 Task: Select Convenience. Add to cart, from RaceTrac for 16135 Grand Litchfield Dr, Roswell, GA 30075, Cell Number 6788189371, following item :_x000D_
Monster Energy Ultra - 2
Action: Mouse moved to (285, 113)
Screenshot: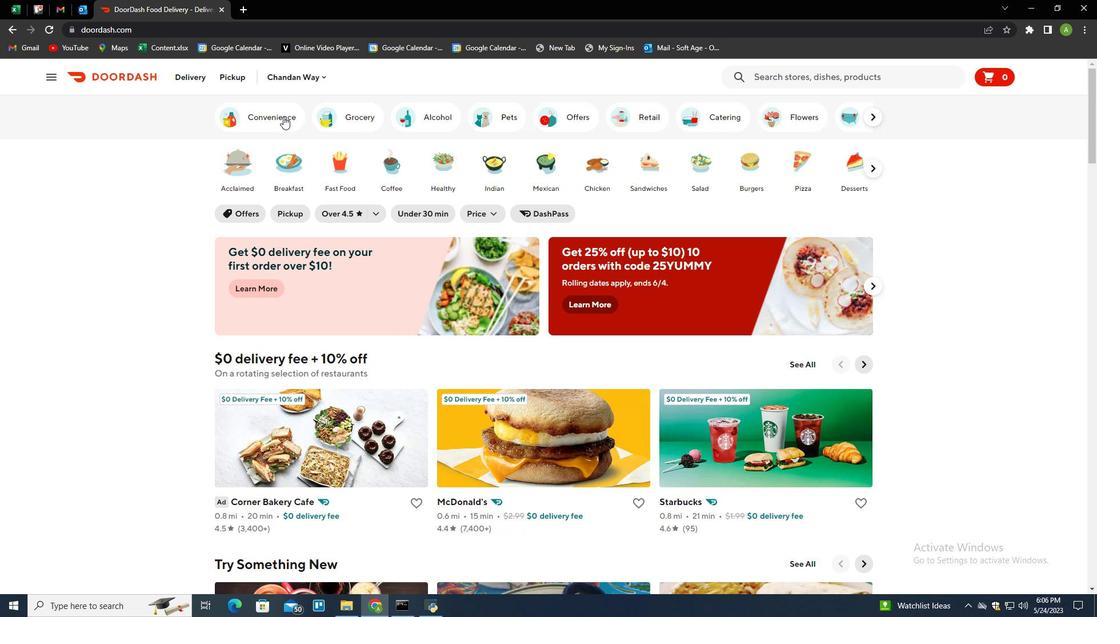 
Action: Mouse pressed left at (285, 113)
Screenshot: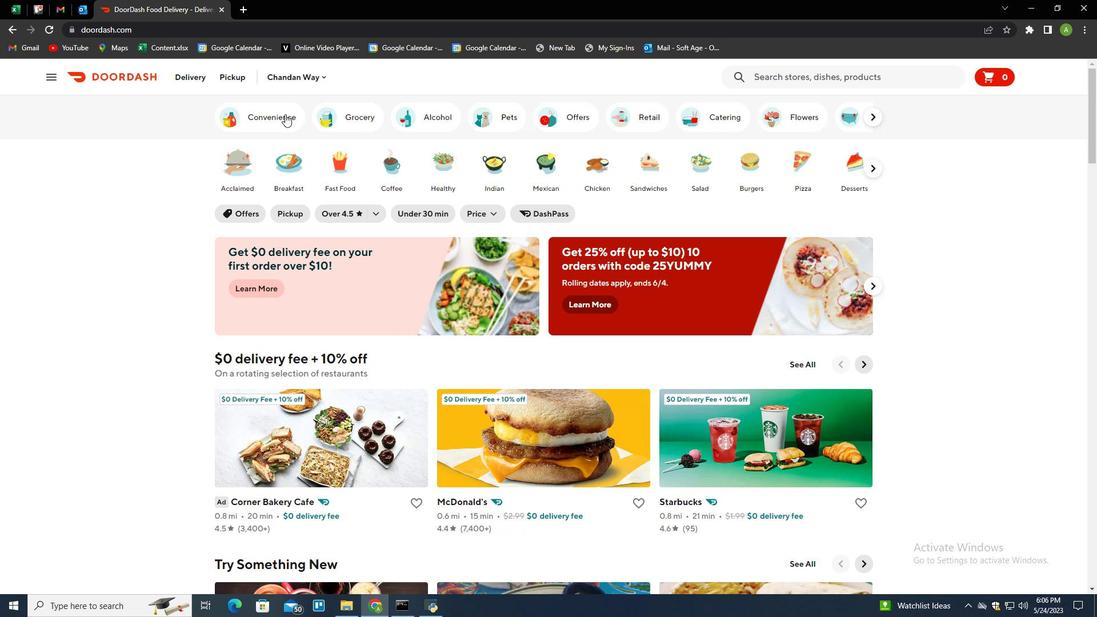 
Action: Mouse moved to (514, 420)
Screenshot: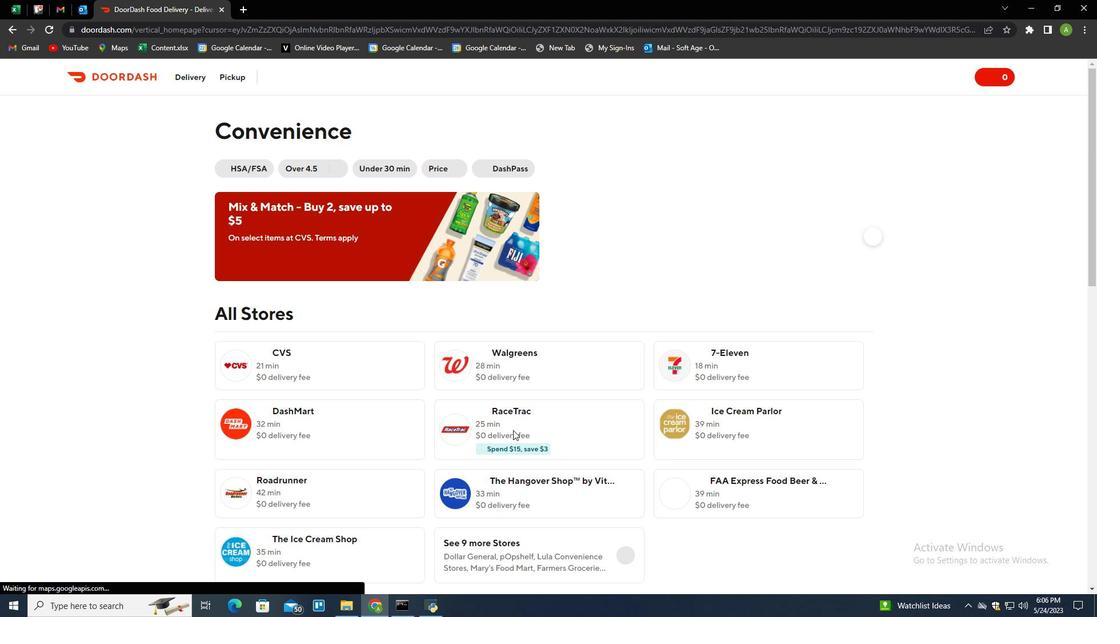 
Action: Mouse pressed left at (514, 420)
Screenshot: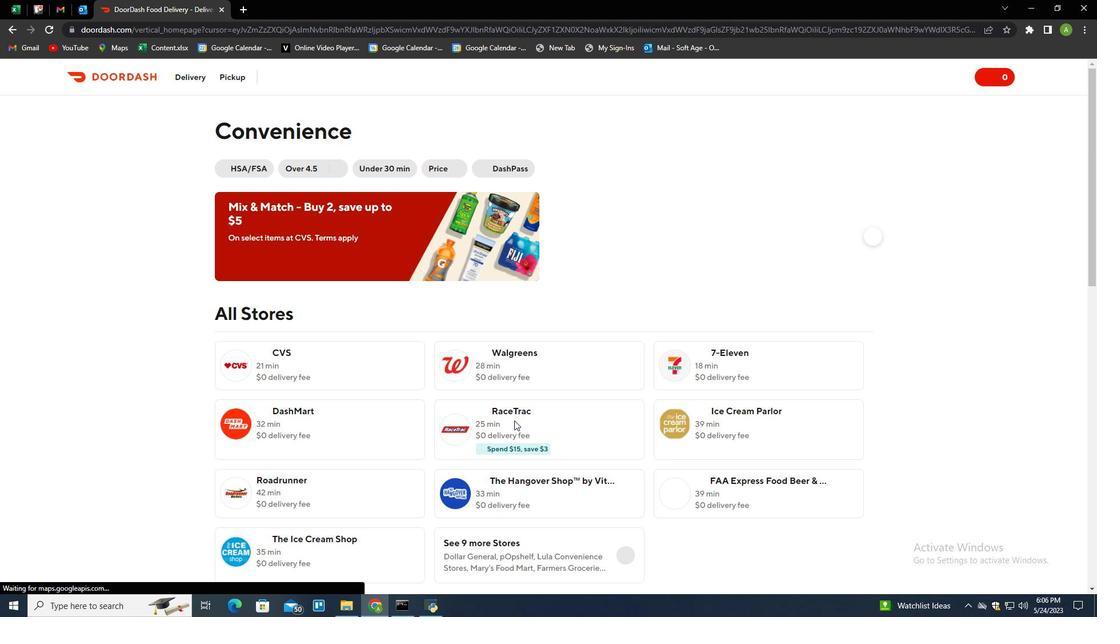 
Action: Mouse moved to (229, 70)
Screenshot: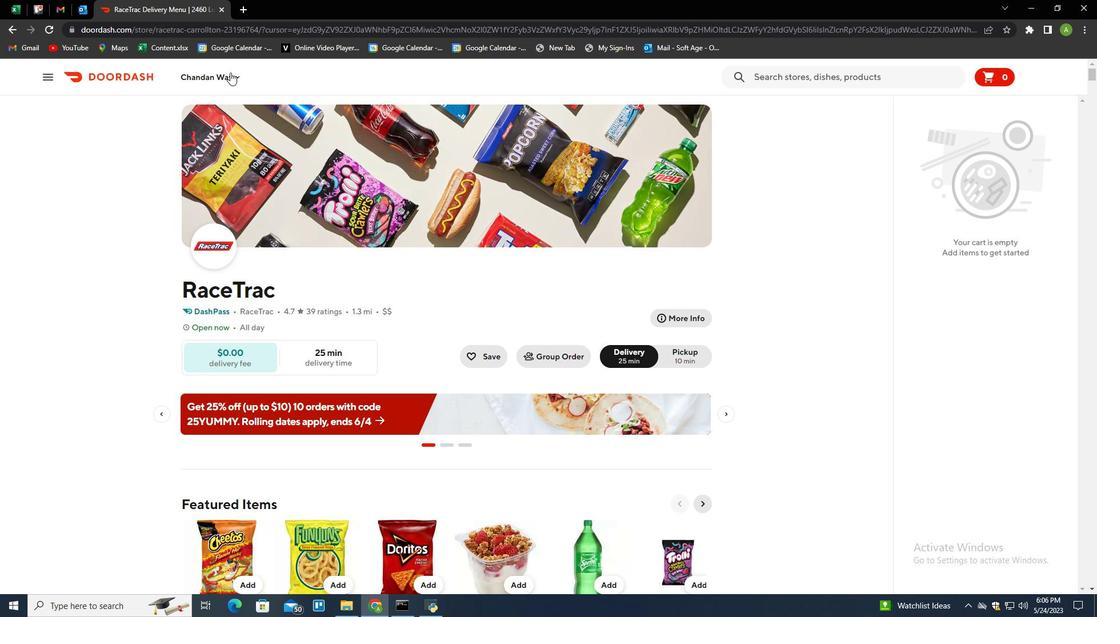 
Action: Mouse pressed left at (229, 70)
Screenshot: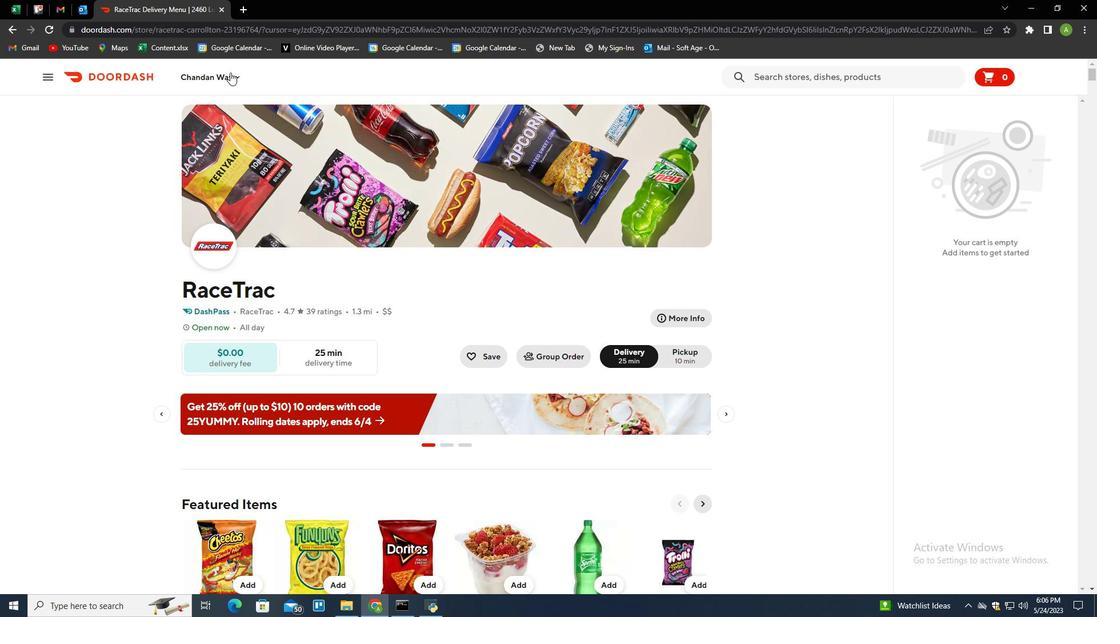
Action: Mouse moved to (237, 78)
Screenshot: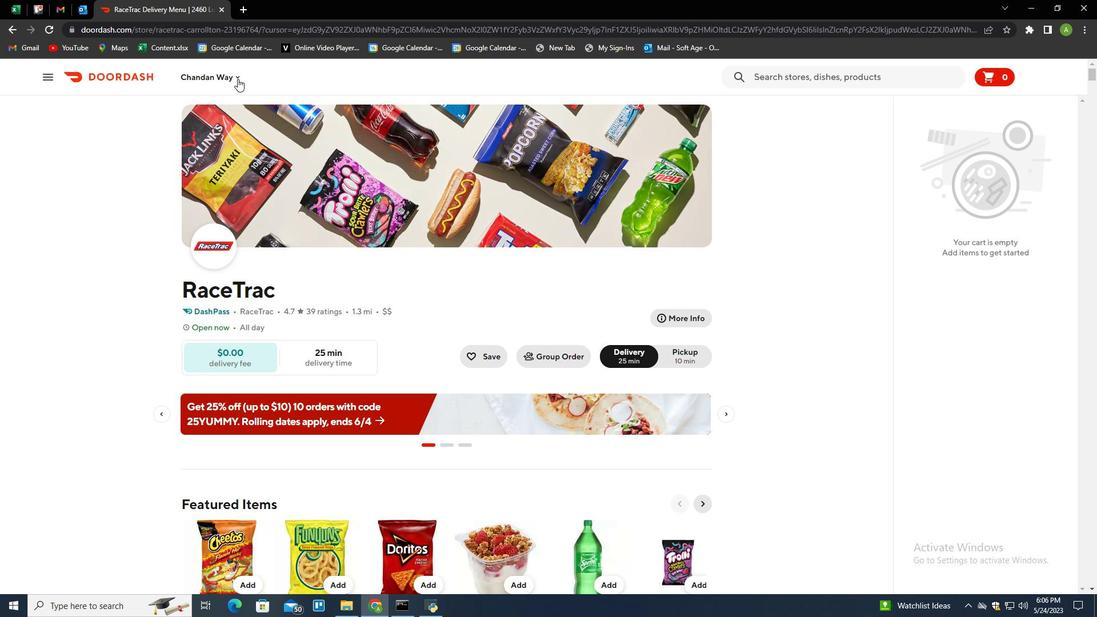 
Action: Mouse pressed left at (237, 78)
Screenshot: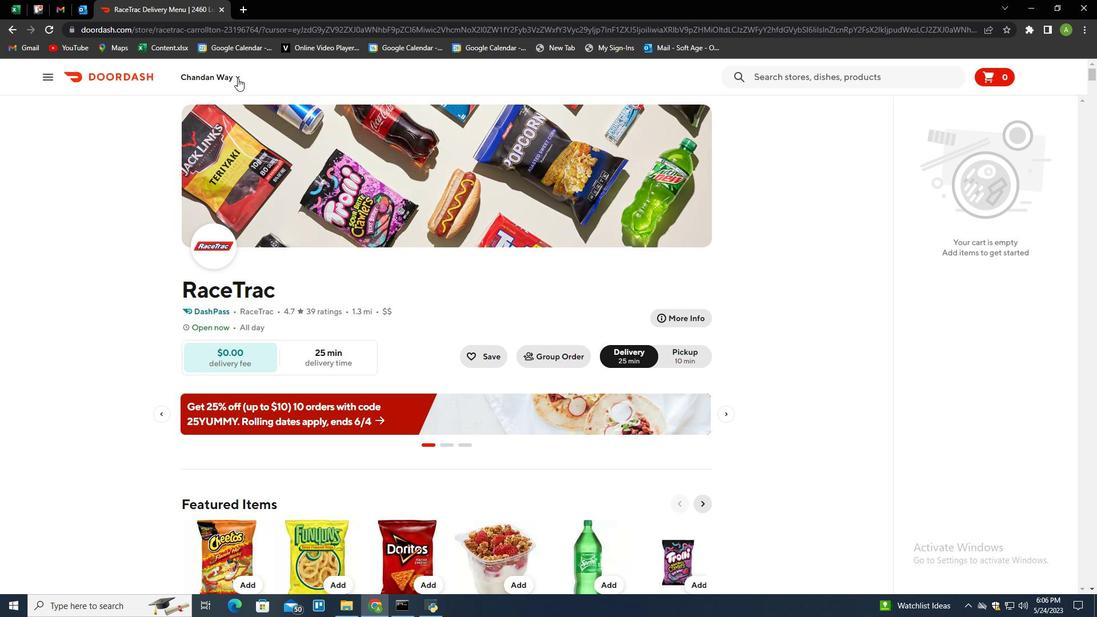 
Action: Mouse moved to (249, 122)
Screenshot: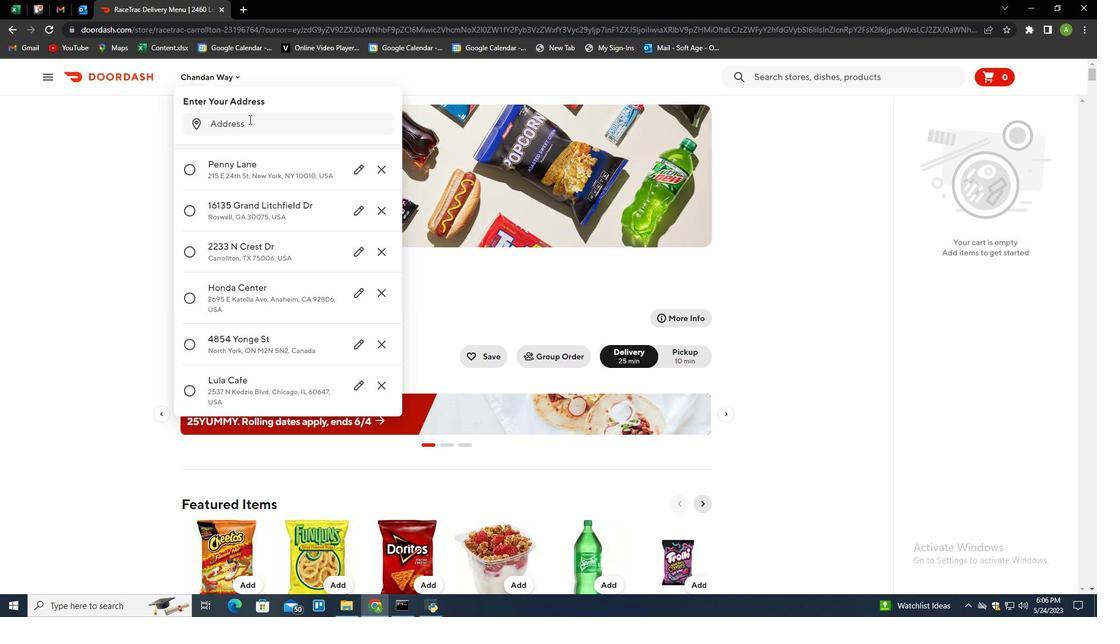 
Action: Mouse pressed left at (249, 122)
Screenshot: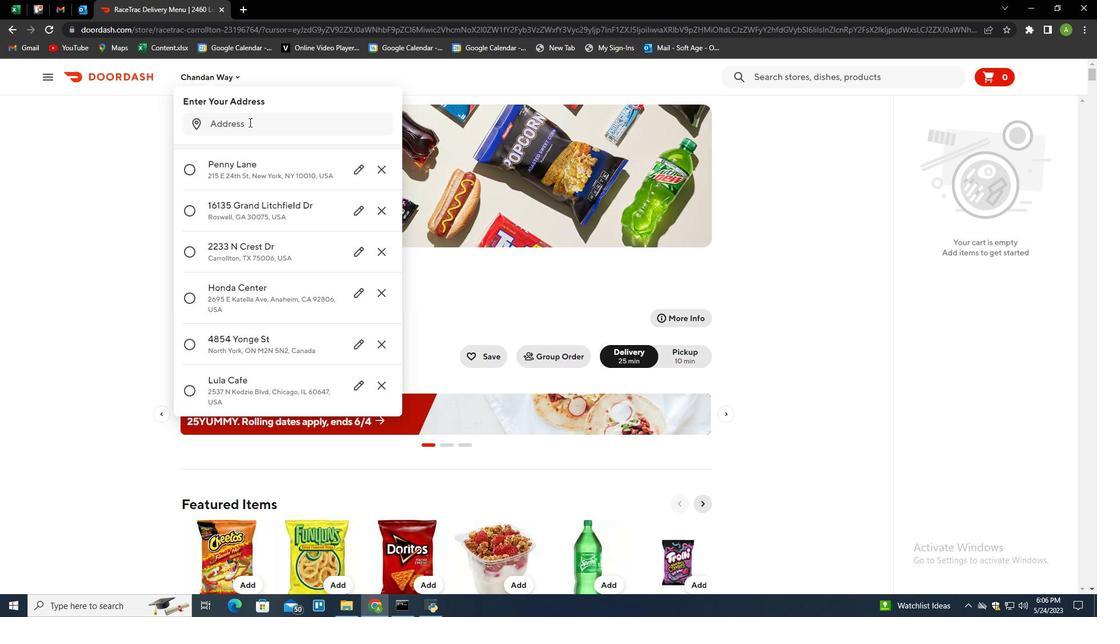
Action: Mouse moved to (243, 125)
Screenshot: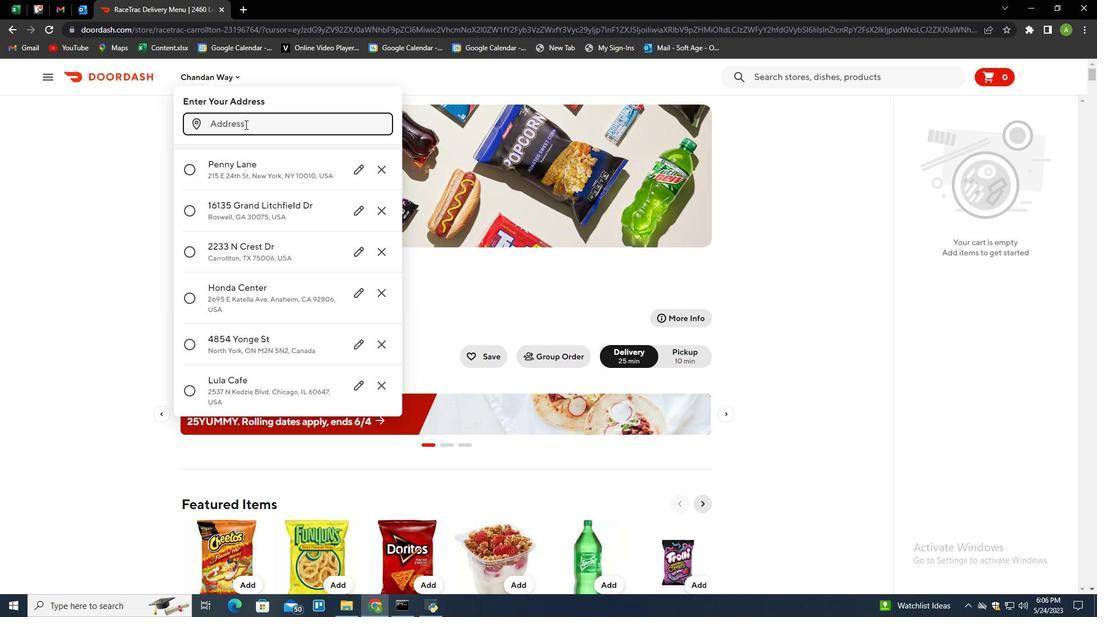 
Action: Key pressed 16135<Key.space>grand<Key.space>litchfield<Key.space><Key.backspace><Key.space>dr,<Key.space>roswell<Key.space><Key.backspace>,<Key.space>ga<Key.space>30075<Key.enter>
Screenshot: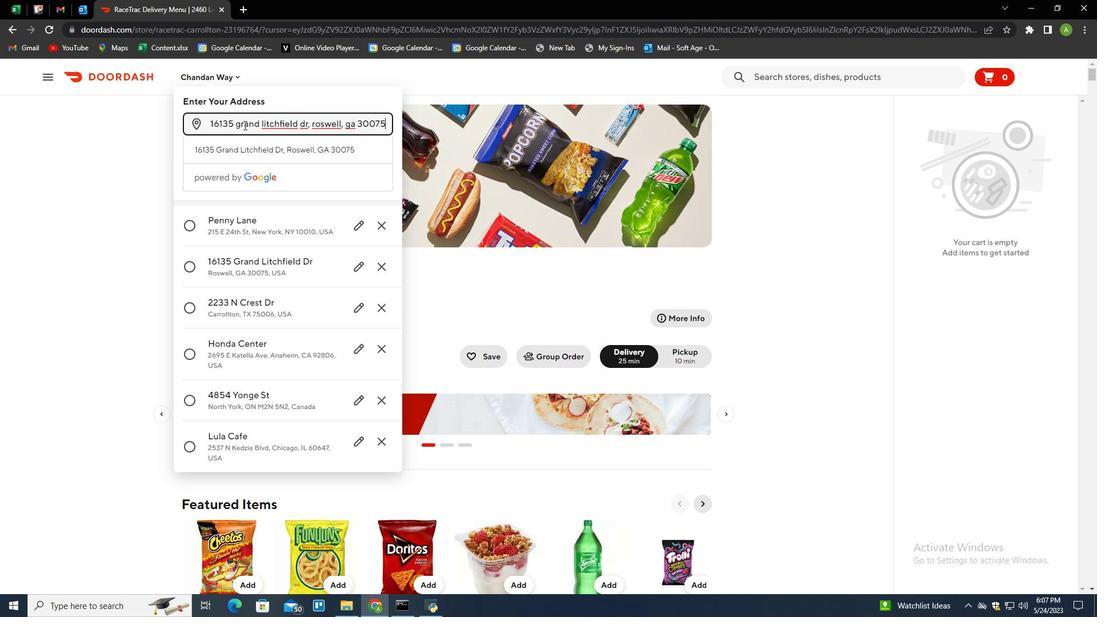 
Action: Mouse moved to (331, 454)
Screenshot: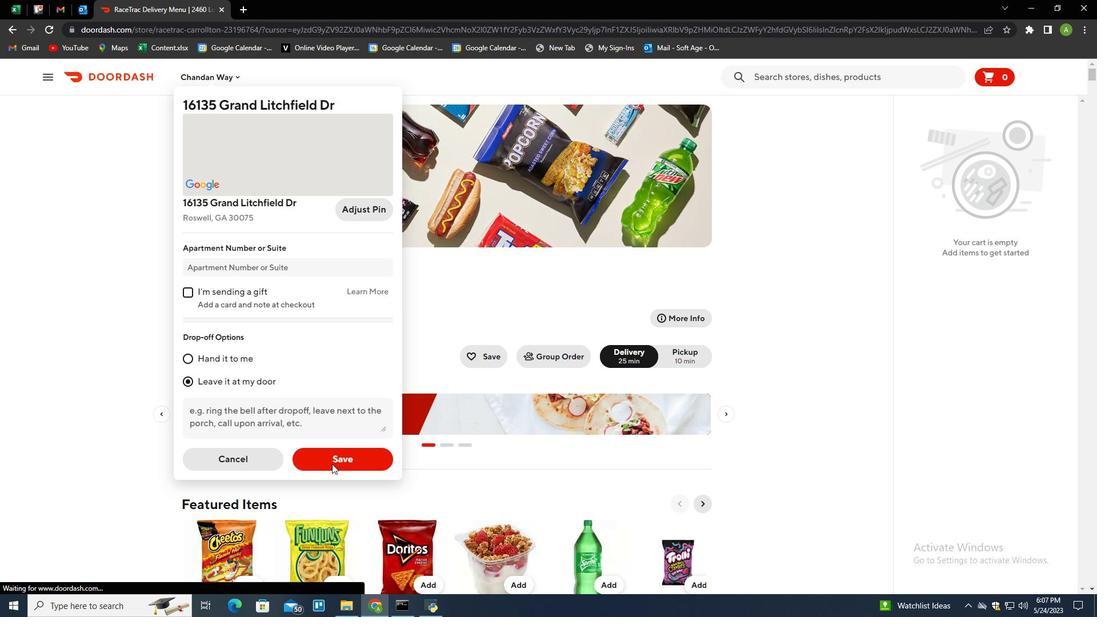 
Action: Mouse pressed left at (331, 454)
Screenshot: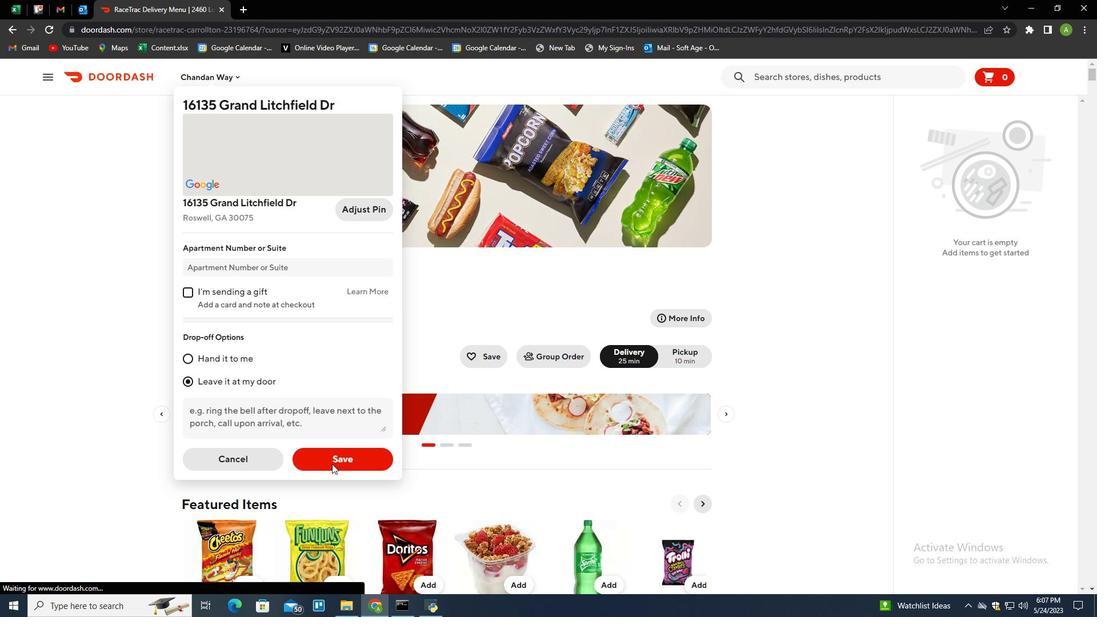 
Action: Mouse moved to (396, 217)
Screenshot: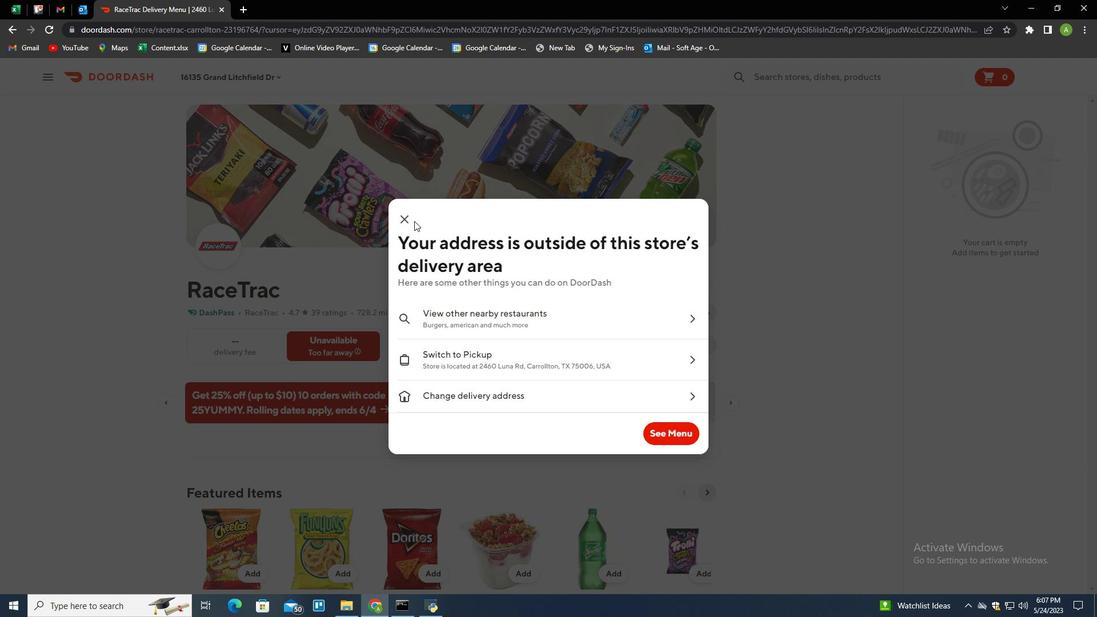 
Action: Mouse pressed left at (396, 217)
Screenshot: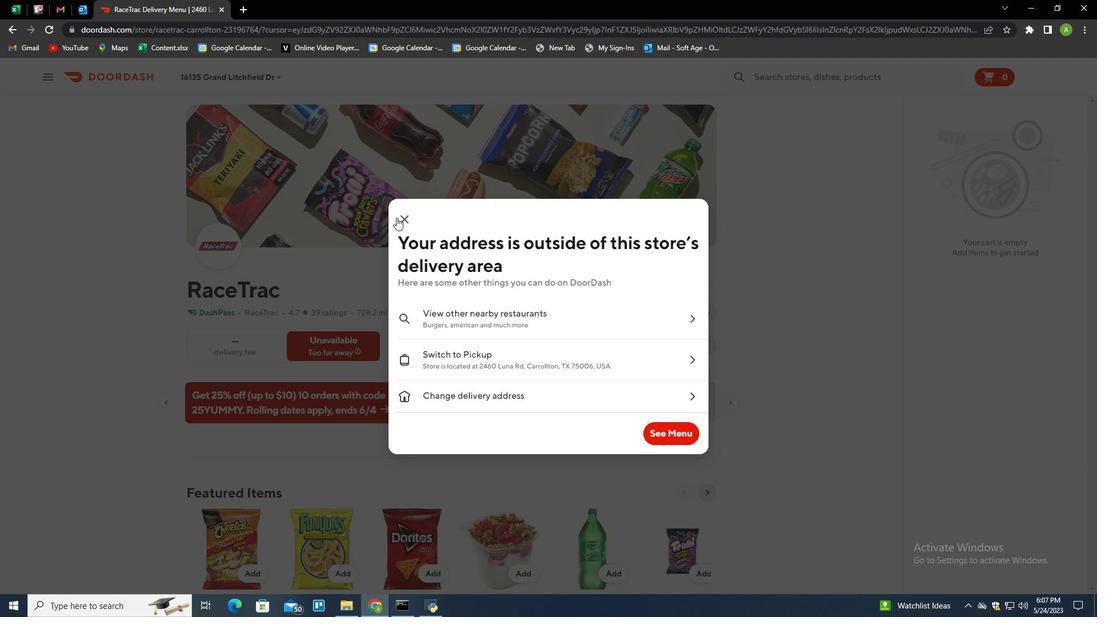 
Action: Mouse moved to (659, 317)
Screenshot: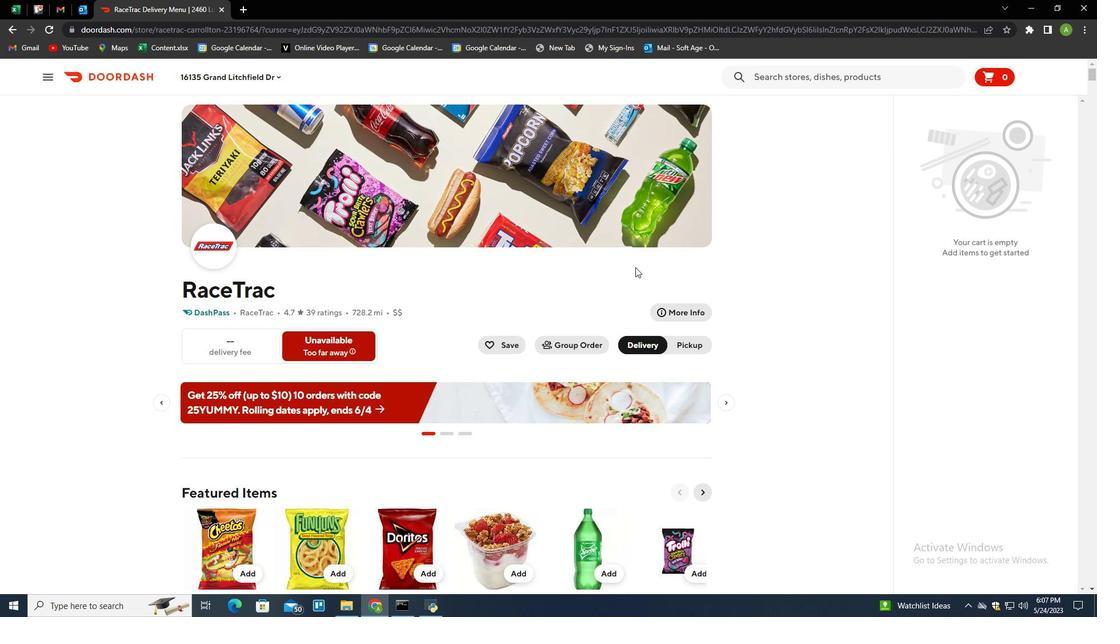 
Action: Mouse scrolled (659, 316) with delta (0, 0)
Screenshot: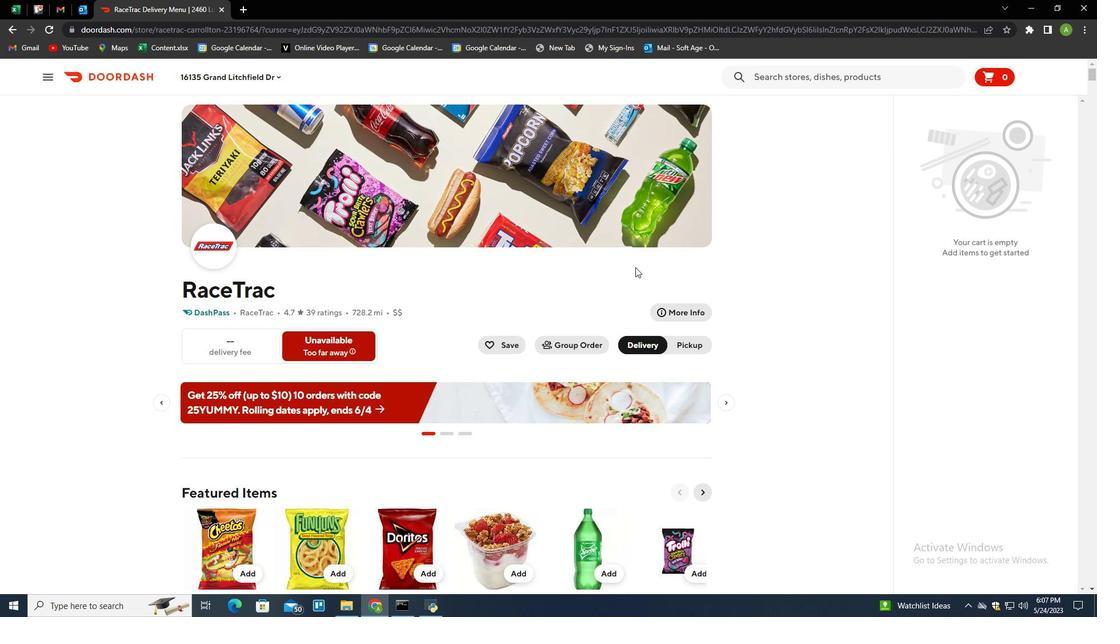 
Action: Mouse moved to (663, 334)
Screenshot: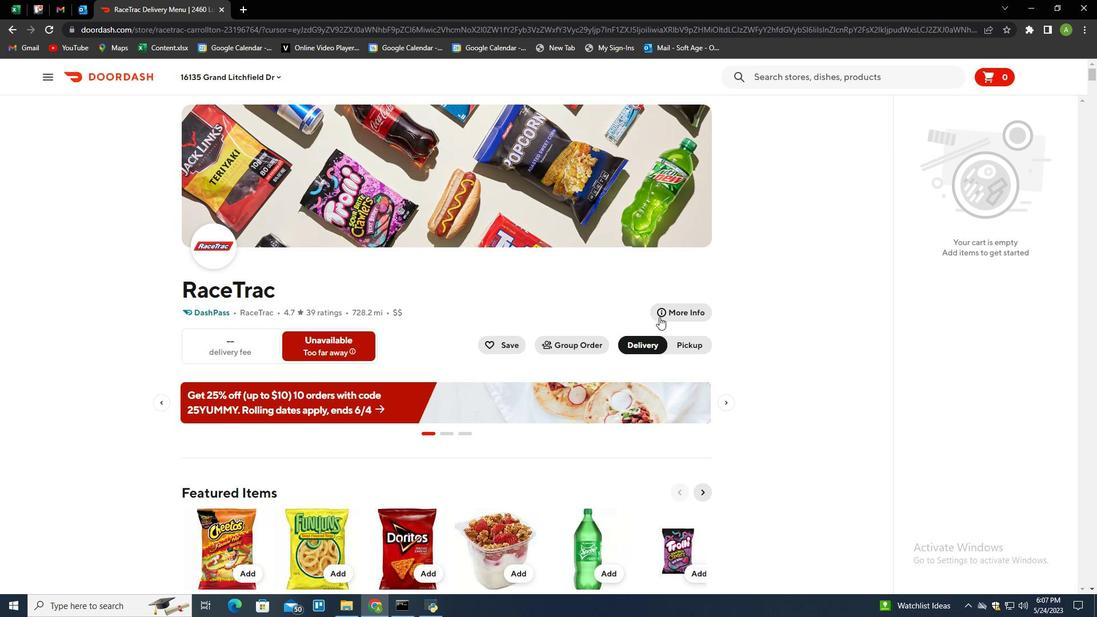 
Action: Mouse scrolled (663, 329) with delta (0, 0)
Screenshot: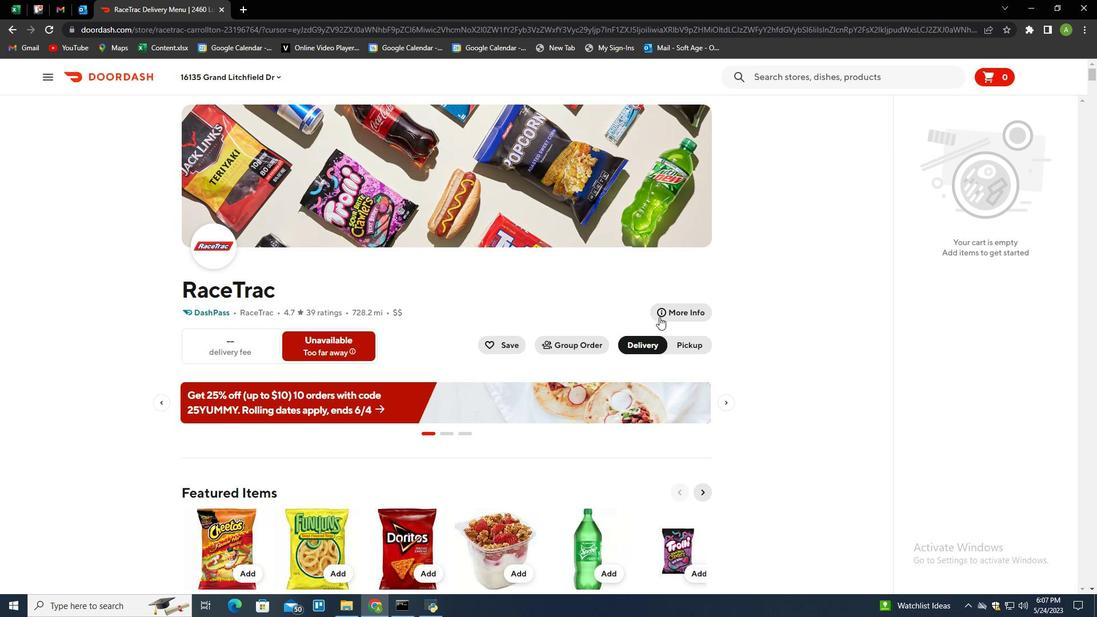 
Action: Mouse moved to (663, 336)
Screenshot: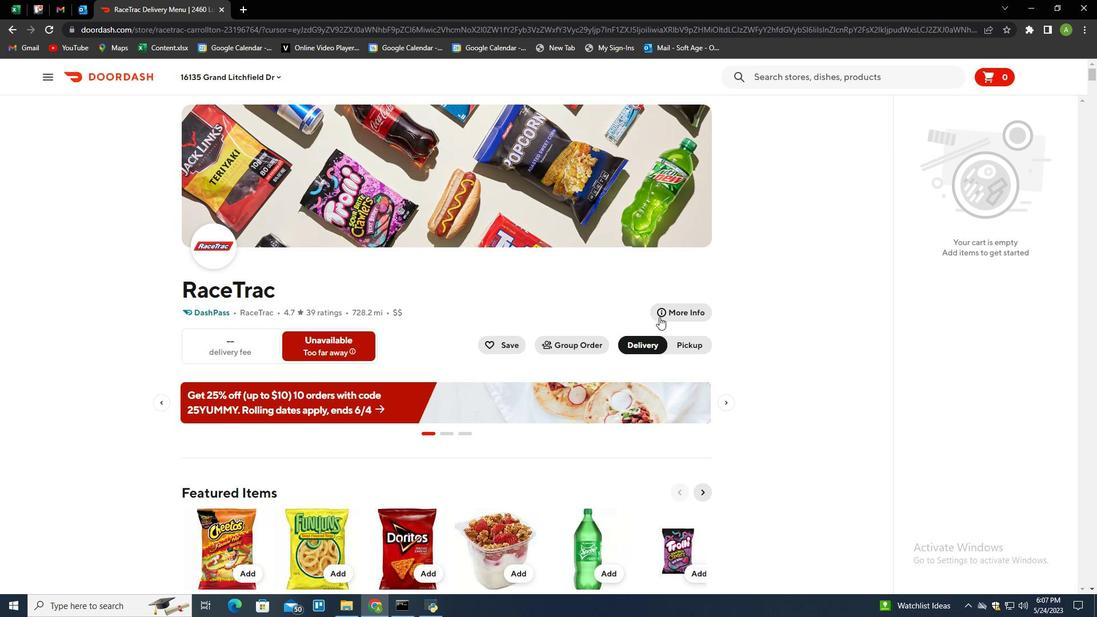 
Action: Mouse scrolled (663, 331) with delta (0, 0)
Screenshot: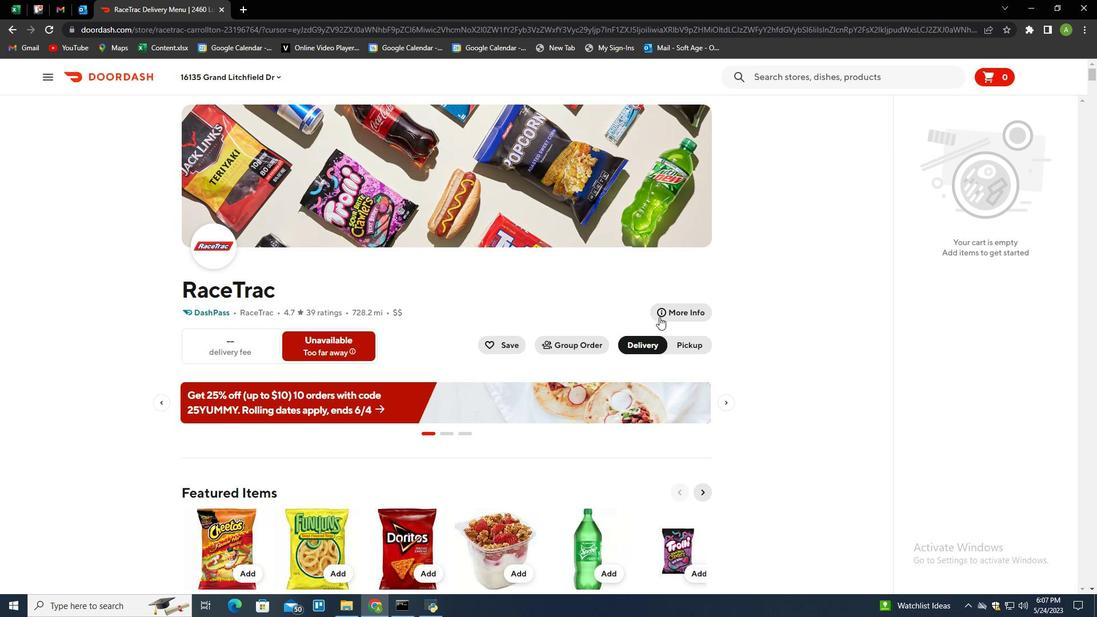 
Action: Mouse moved to (664, 339)
Screenshot: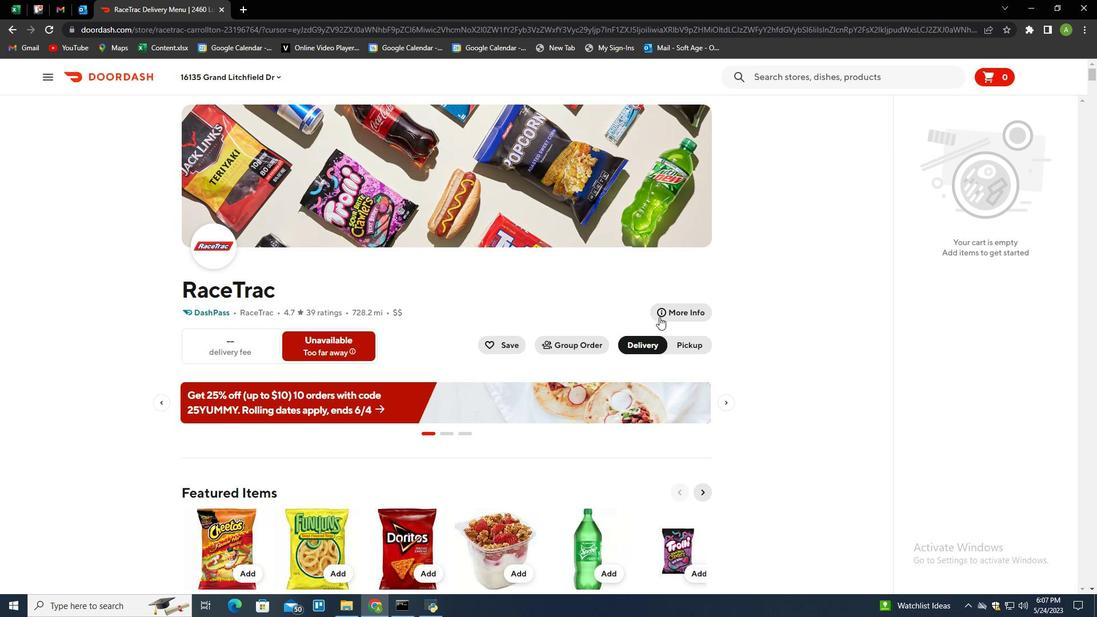
Action: Mouse scrolled (664, 338) with delta (0, 0)
Screenshot: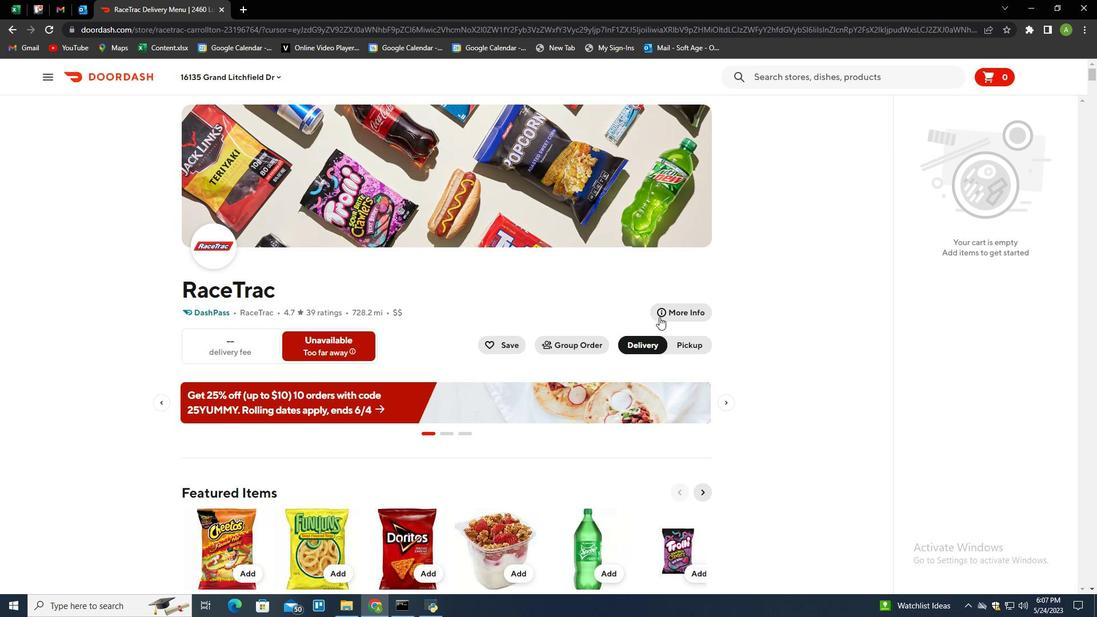 
Action: Mouse moved to (664, 343)
Screenshot: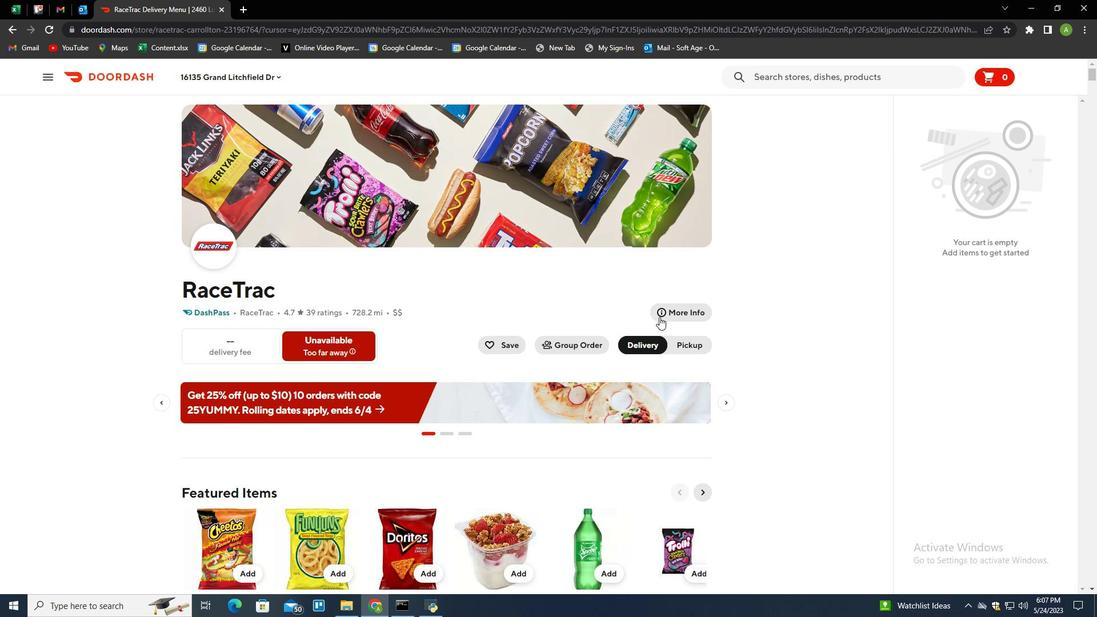 
Action: Mouse scrolled (664, 342) with delta (0, 0)
Screenshot: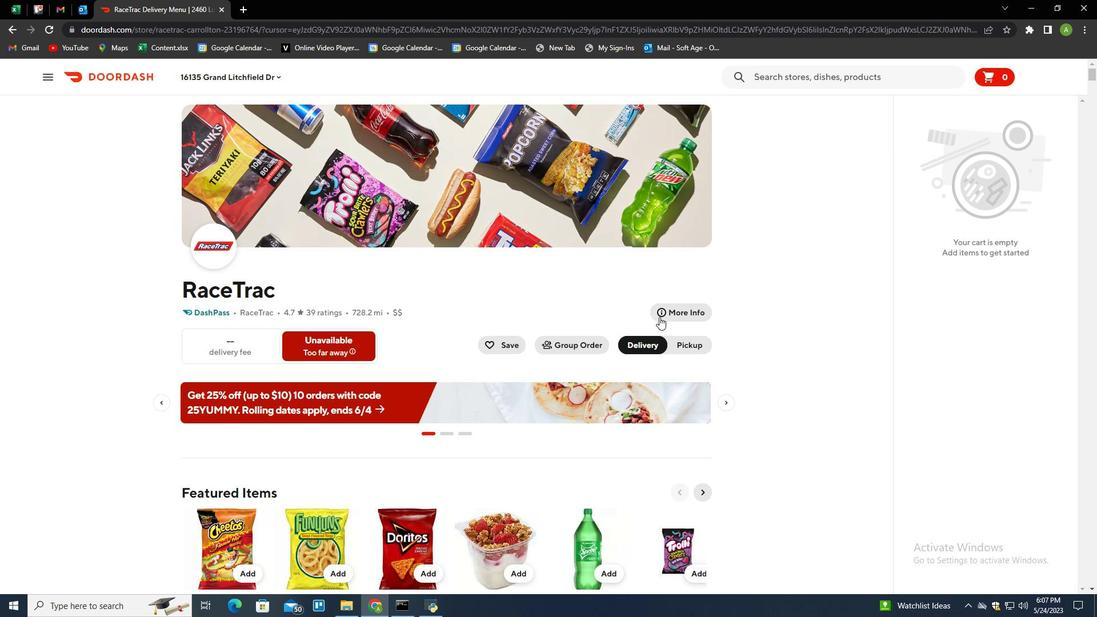 
Action: Mouse moved to (655, 435)
Screenshot: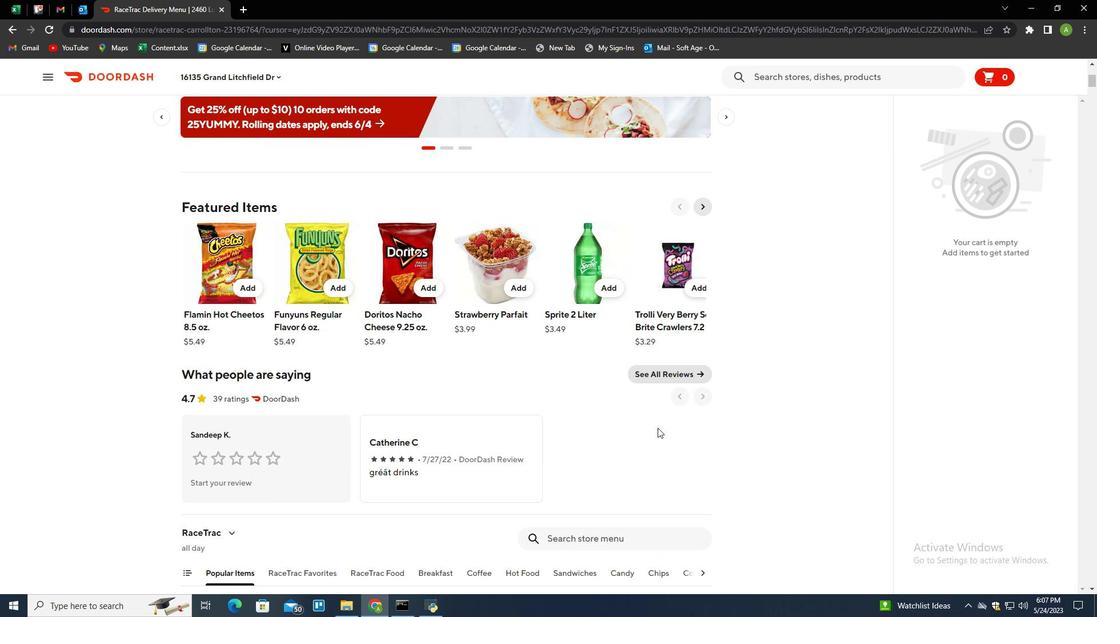 
Action: Mouse scrolled (655, 434) with delta (0, 0)
Screenshot: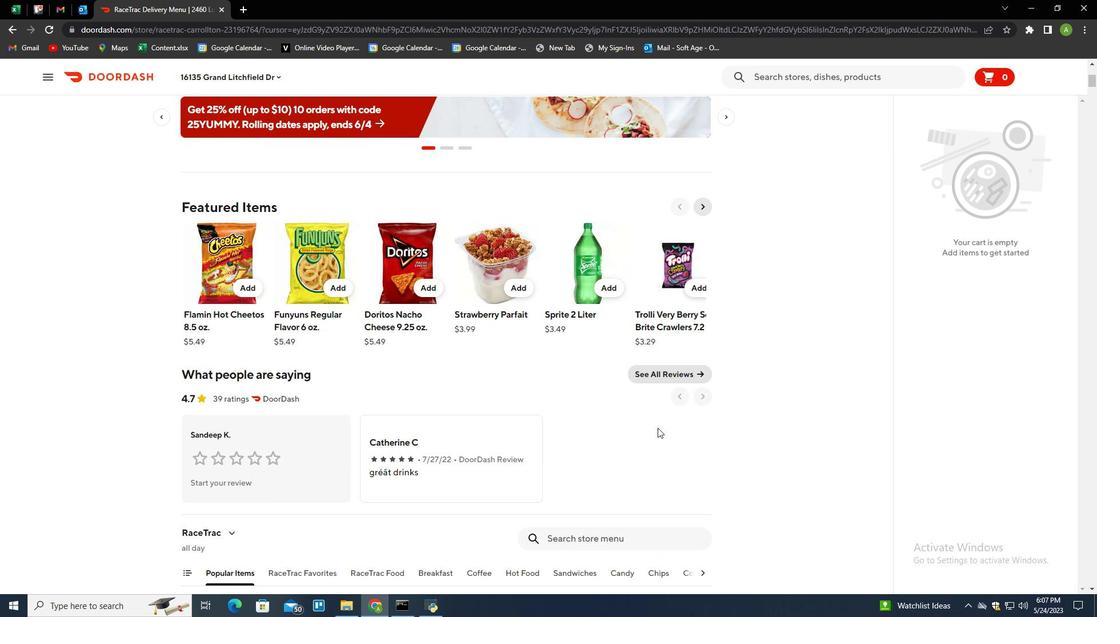 
Action: Mouse moved to (655, 437)
Screenshot: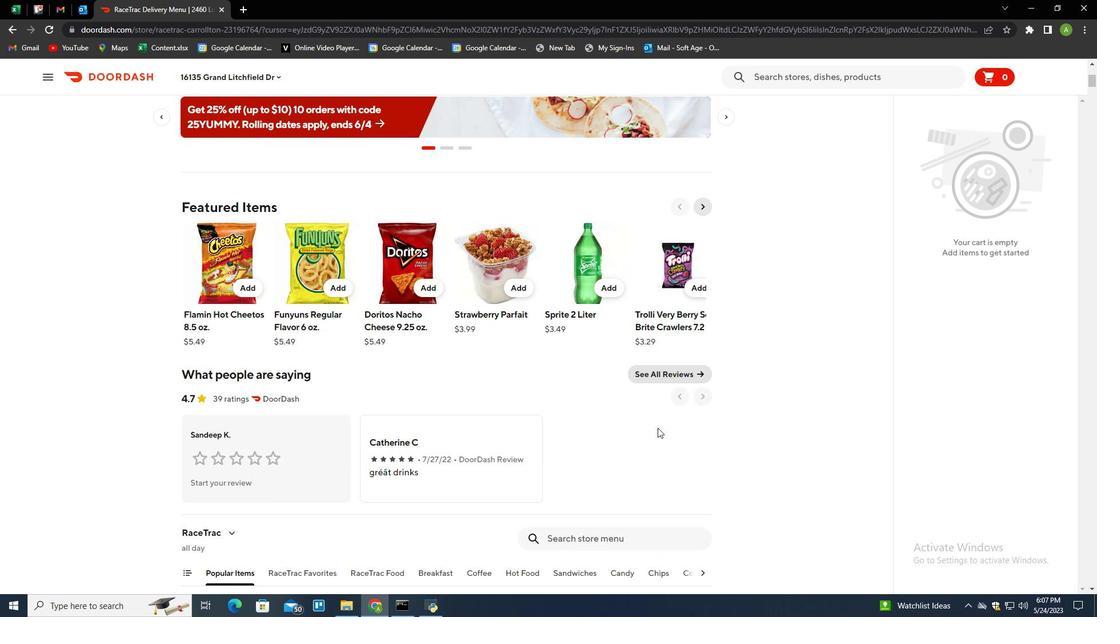 
Action: Mouse scrolled (655, 435) with delta (0, 0)
Screenshot: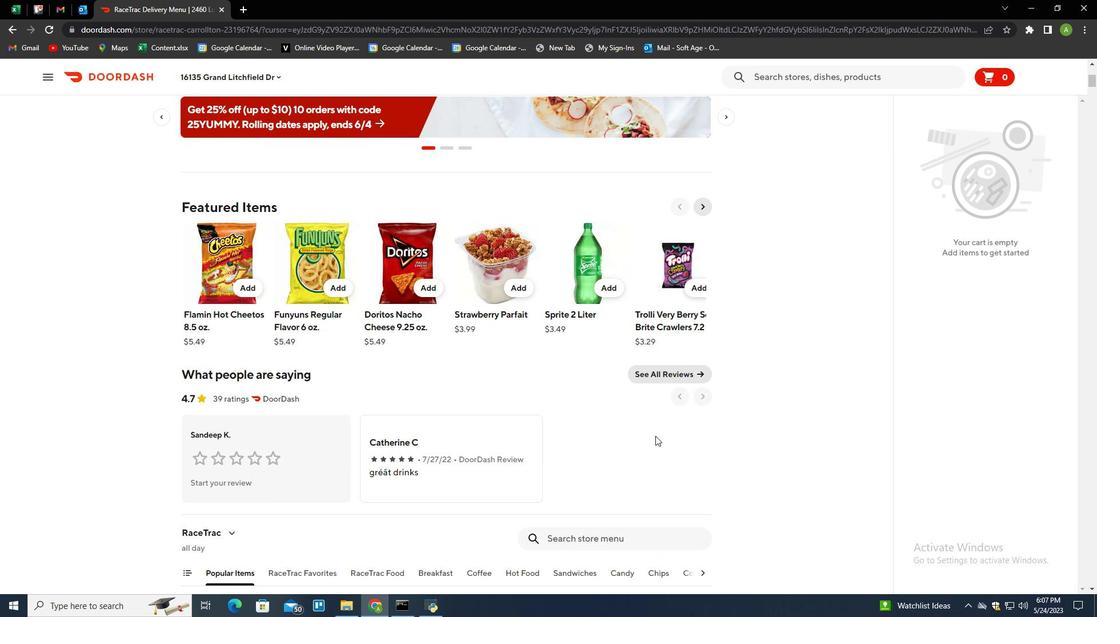 
Action: Mouse moved to (654, 437)
Screenshot: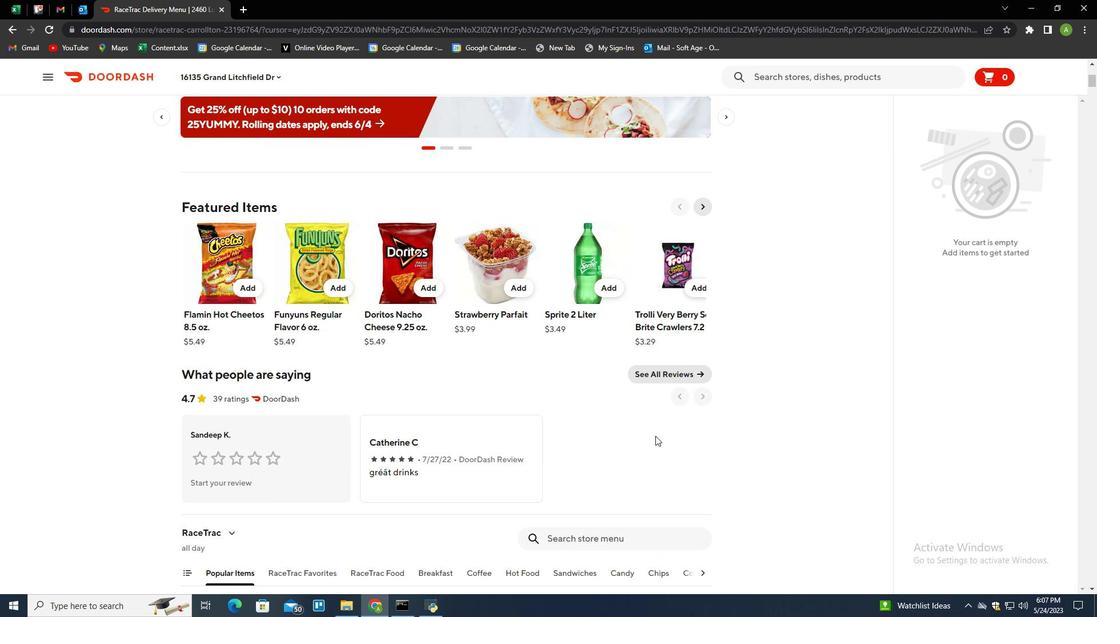 
Action: Mouse scrolled (654, 437) with delta (0, 0)
Screenshot: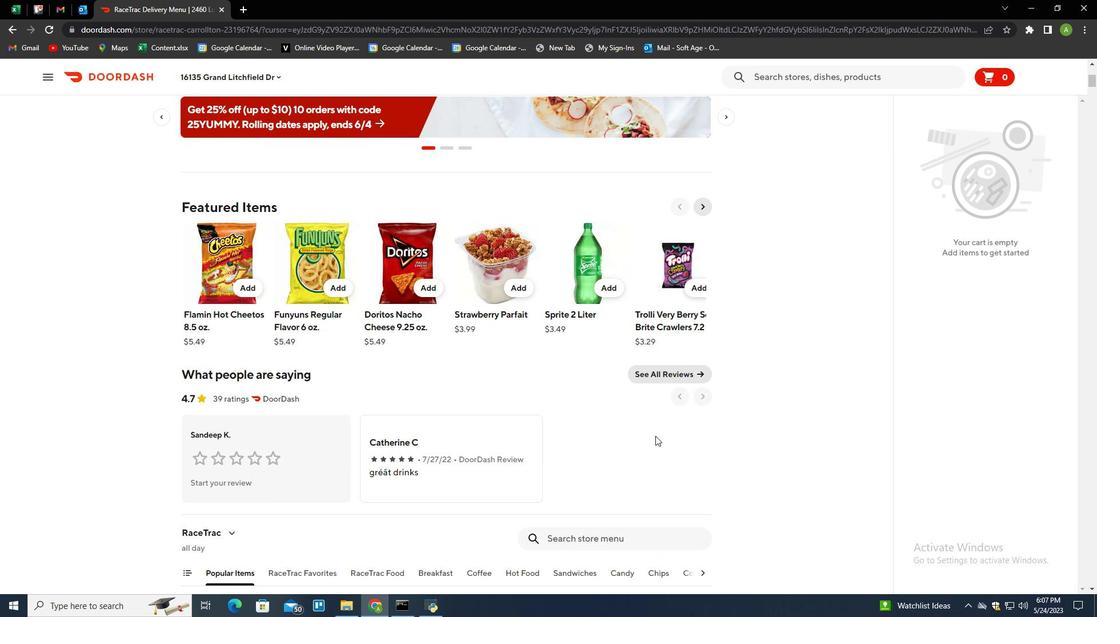 
Action: Mouse moved to (582, 372)
Screenshot: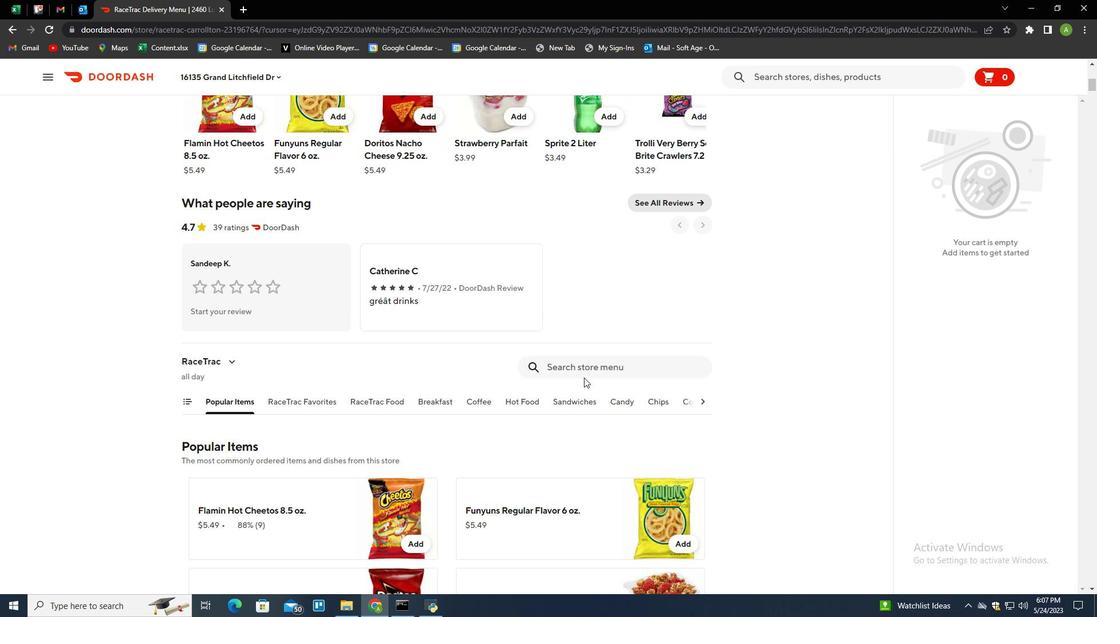 
Action: Mouse pressed left at (582, 372)
Screenshot: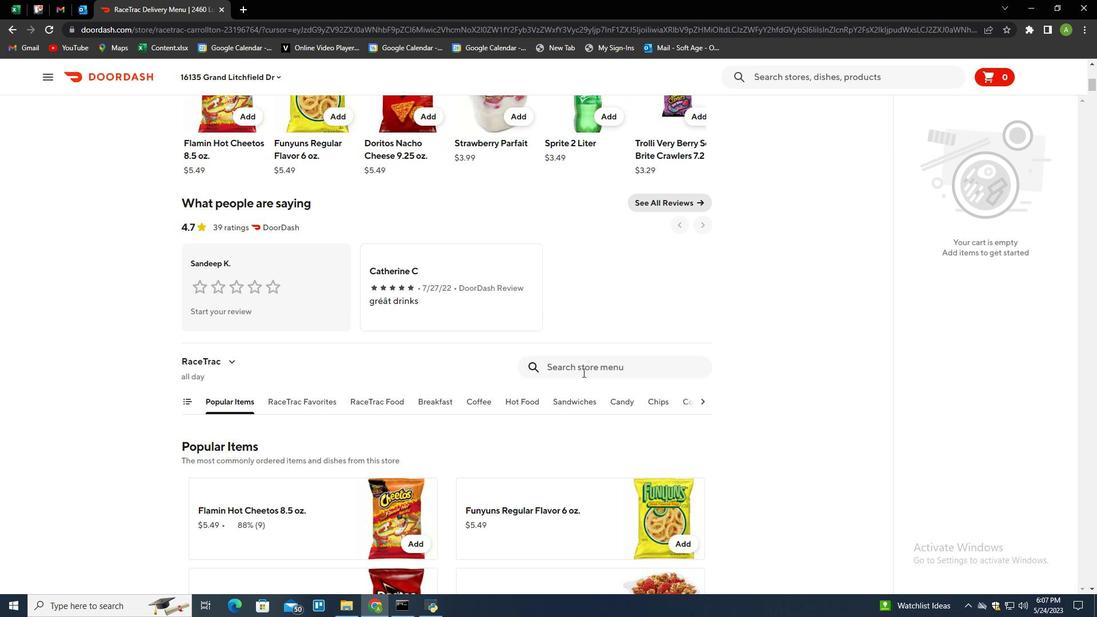 
Action: Mouse moved to (544, 275)
Screenshot: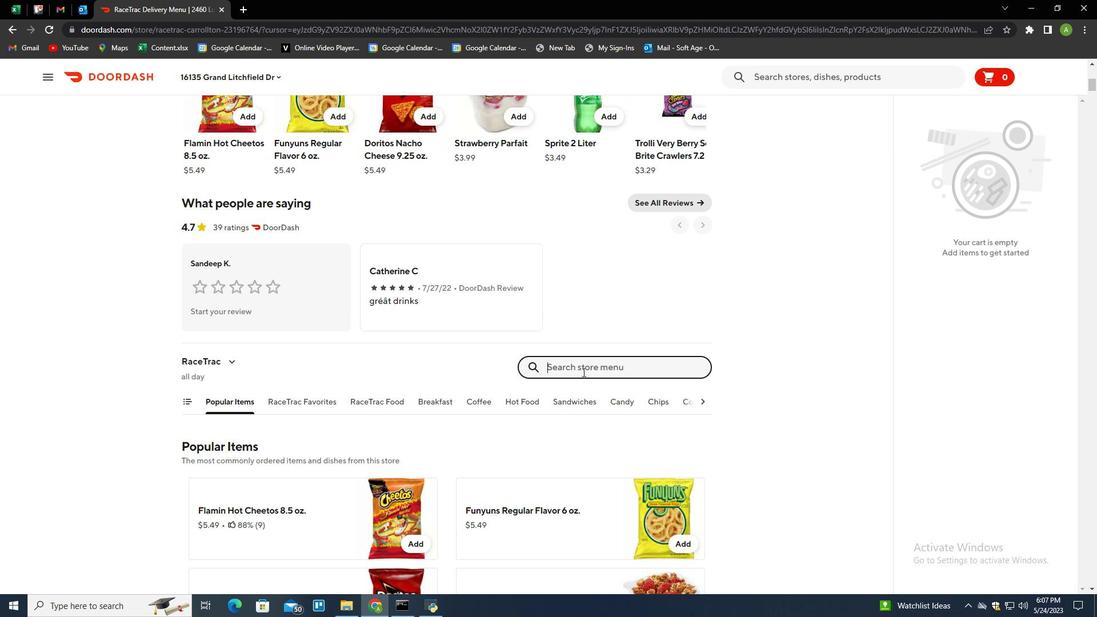 
Action: Key pressed monster<Key.space>enegry<Key.space>ultra<Key.left><Key.left><Key.left><Key.left><Key.left><Key.left><Key.left><Key.left><Key.left>r<Key.right><Key.right><Key.right><Key.down><Key.left><Key.left><Key.left><Key.left><Key.left><Key.left><Key.left><Key.backspace><Key.enter>
Screenshot: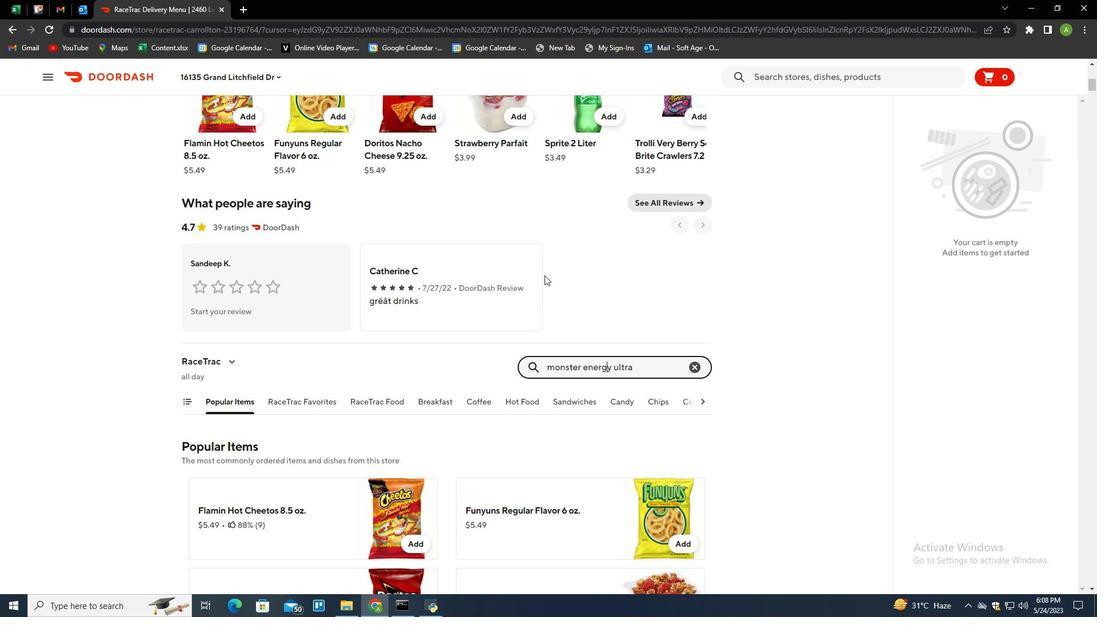 
Action: Mouse moved to (402, 314)
Screenshot: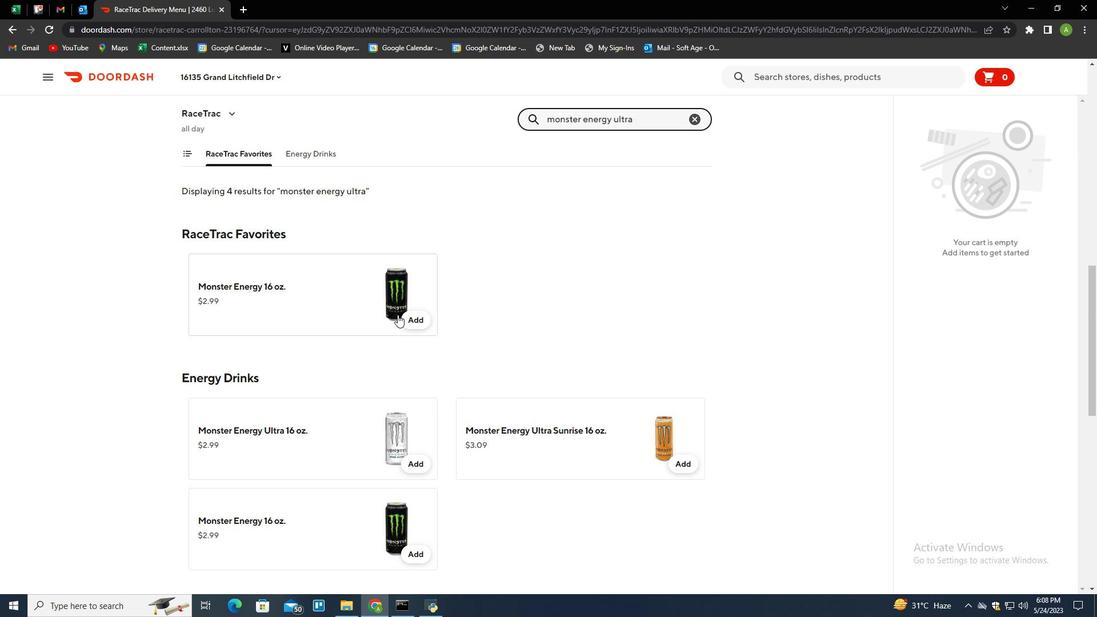 
Action: Mouse pressed left at (402, 314)
Screenshot: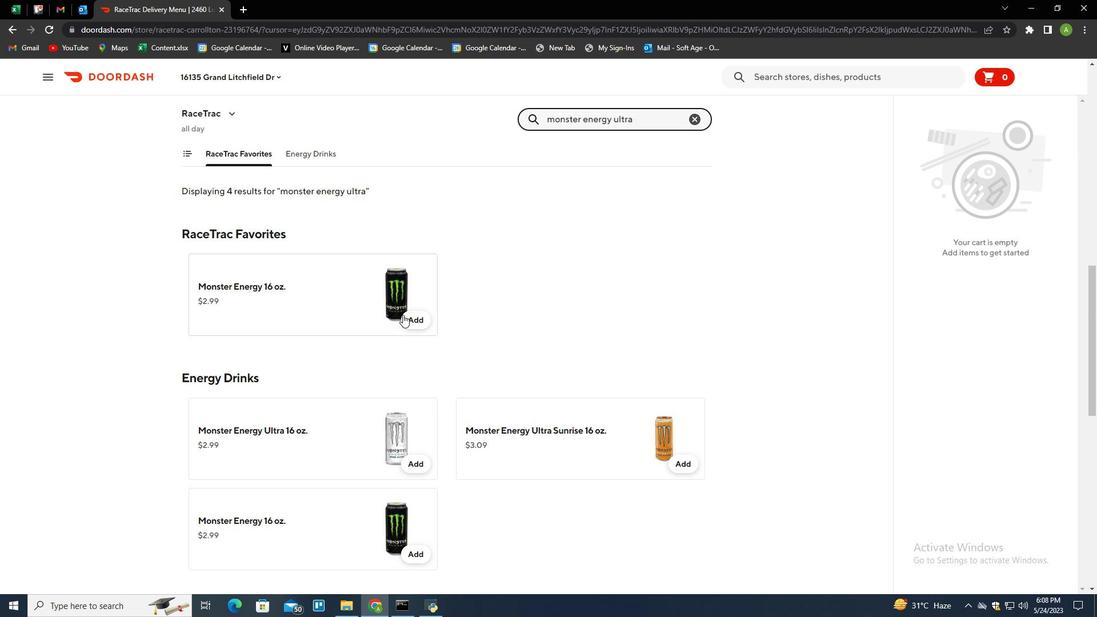 
Action: Mouse moved to (1054, 200)
Screenshot: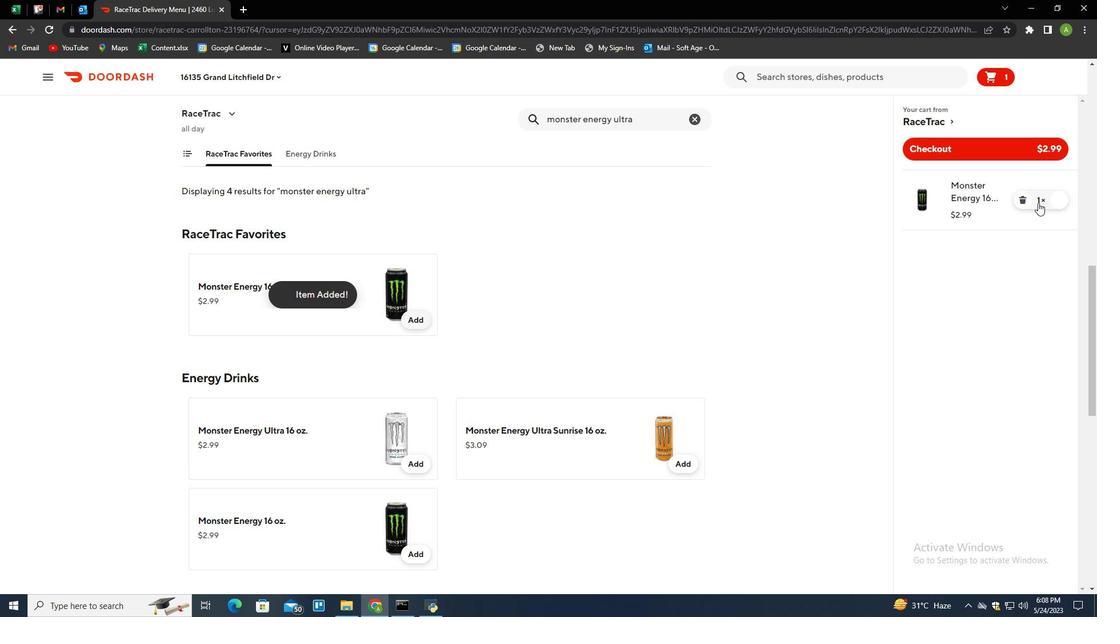 
Action: Mouse pressed left at (1054, 200)
Screenshot: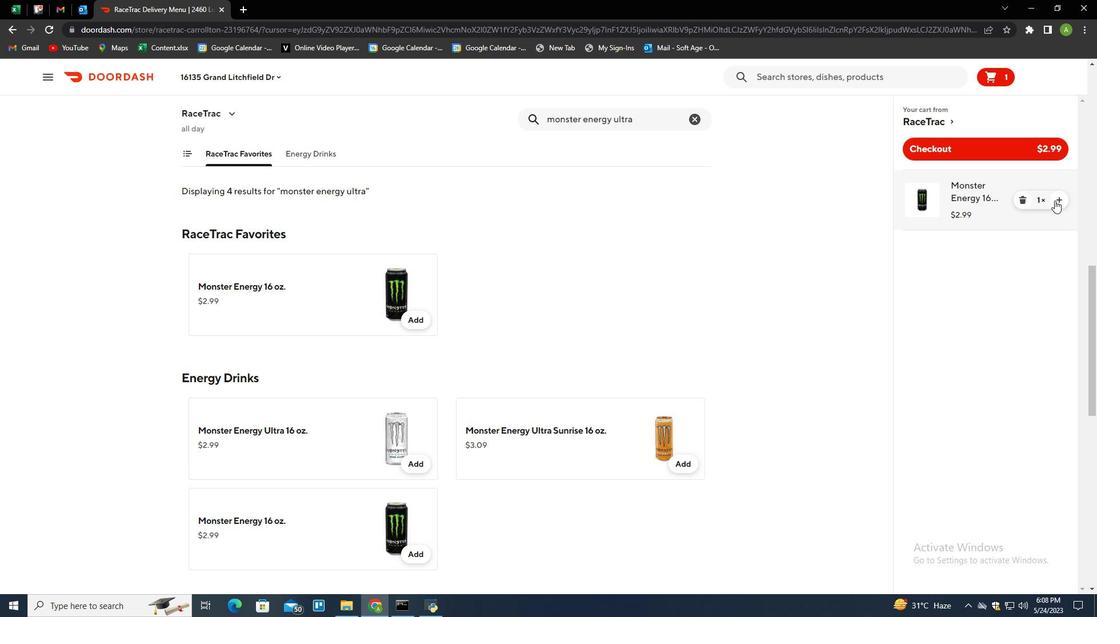 
Action: Mouse moved to (939, 147)
Screenshot: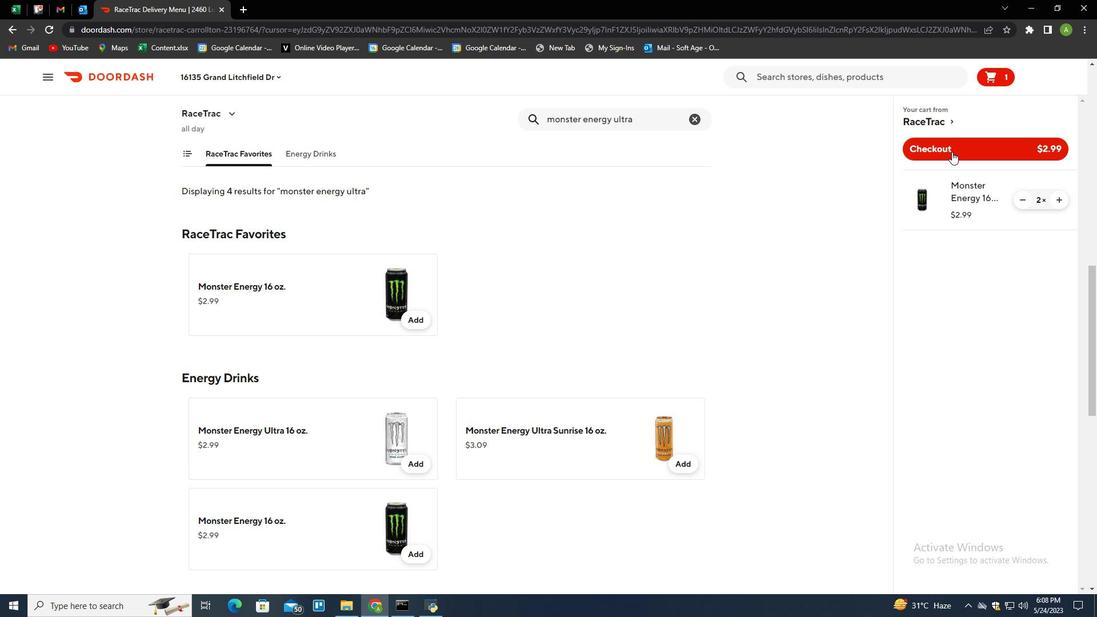 
Action: Mouse pressed left at (939, 147)
Screenshot: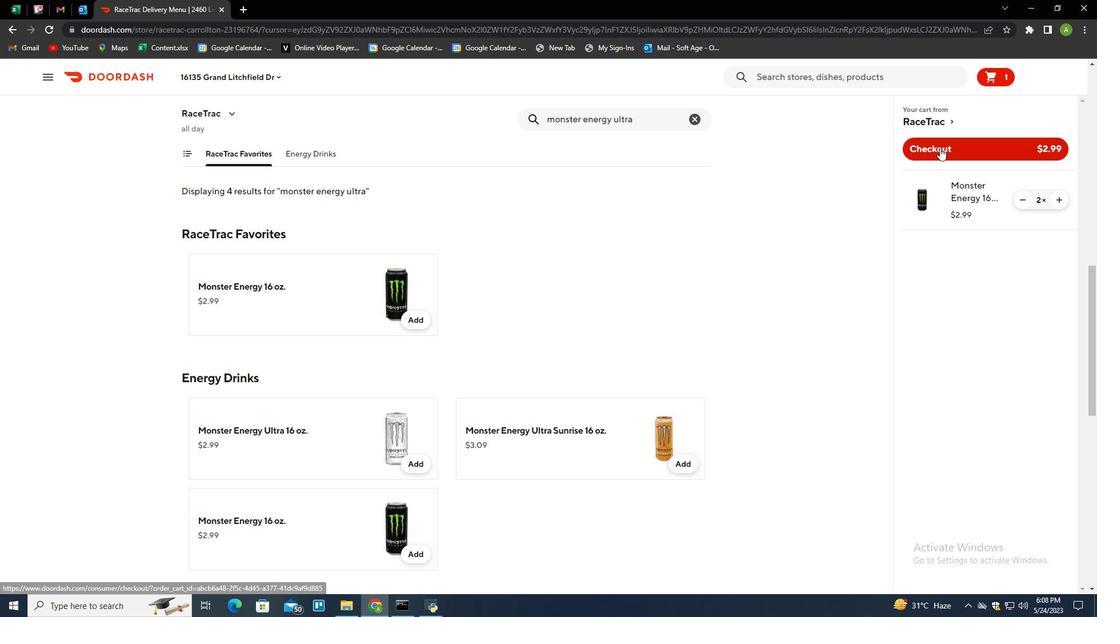 
Action: Mouse moved to (939, 147)
Screenshot: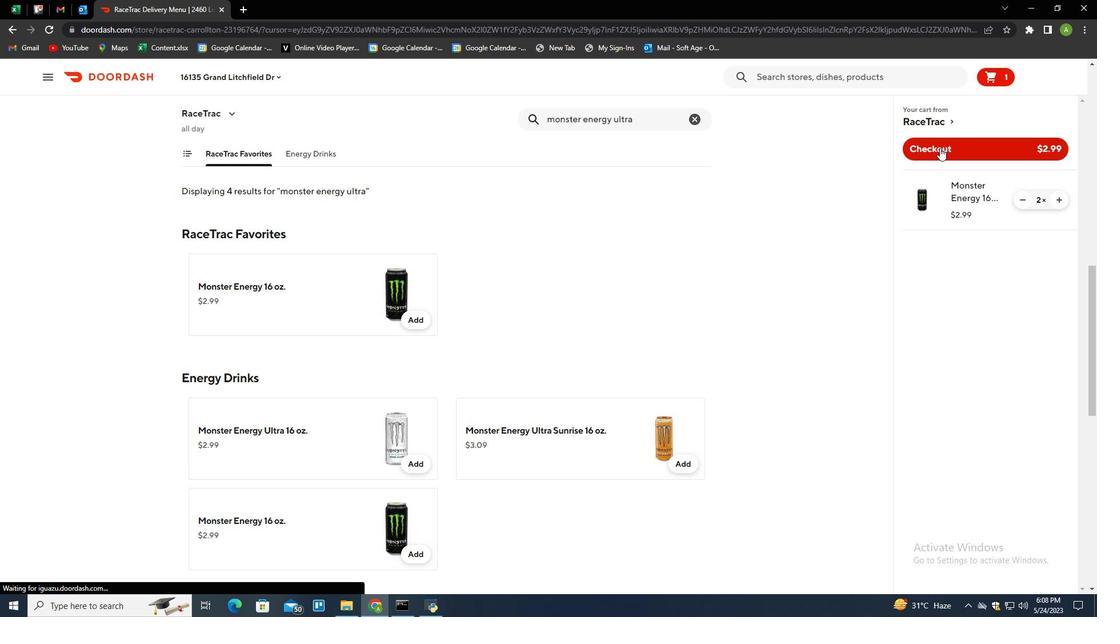 
